Task: Search member softage.1@softage.net.
Action: Mouse moved to (162, 209)
Screenshot: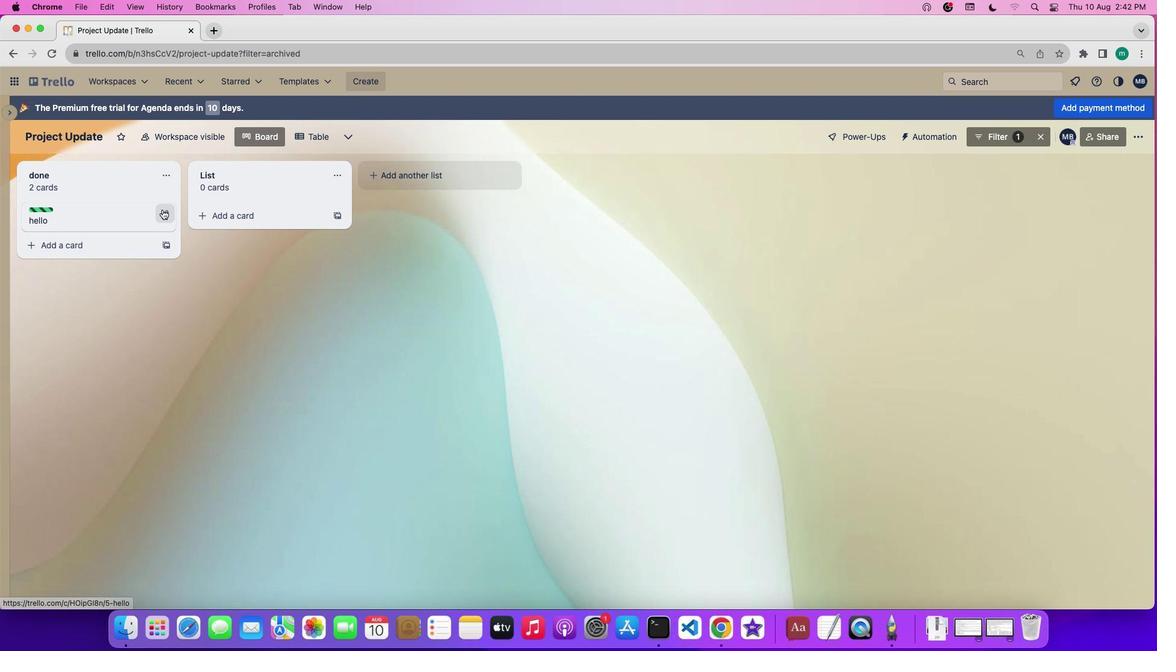 
Action: Mouse pressed left at (162, 209)
Screenshot: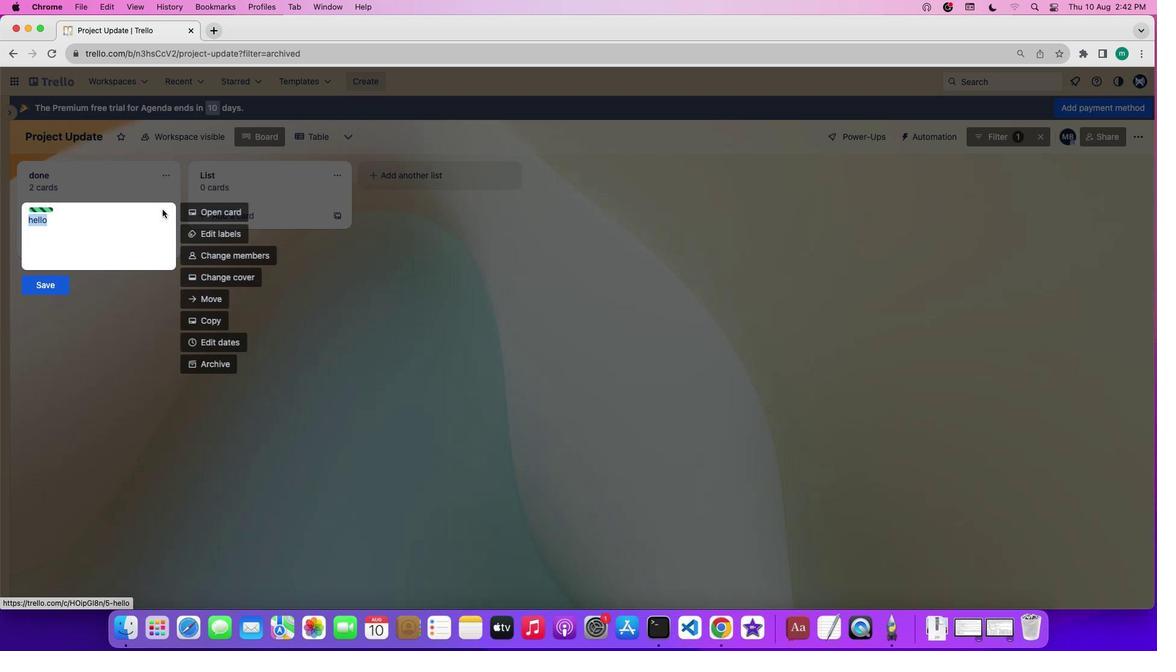 
Action: Mouse moved to (216, 261)
Screenshot: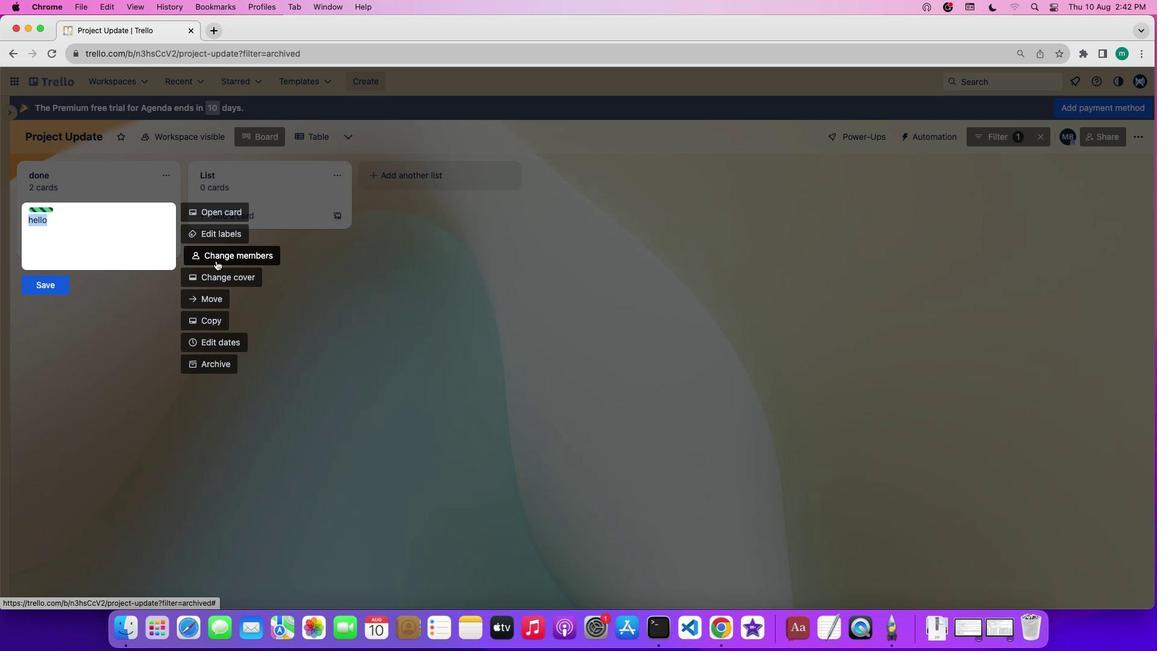 
Action: Mouse pressed left at (216, 261)
Screenshot: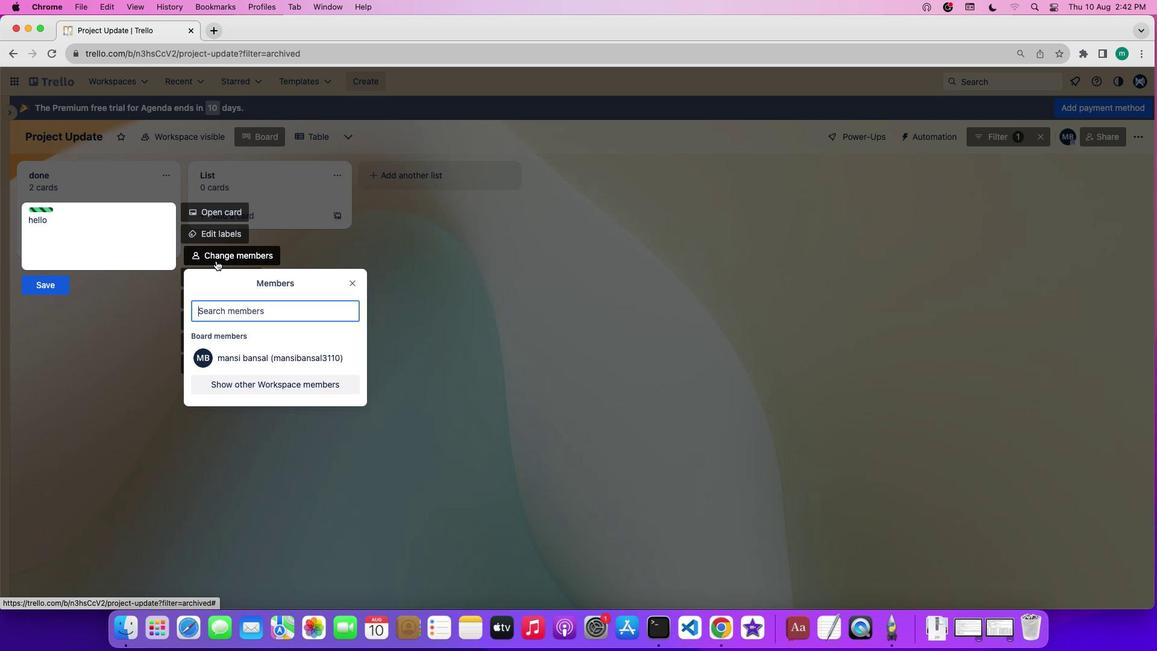 
Action: Mouse moved to (246, 308)
Screenshot: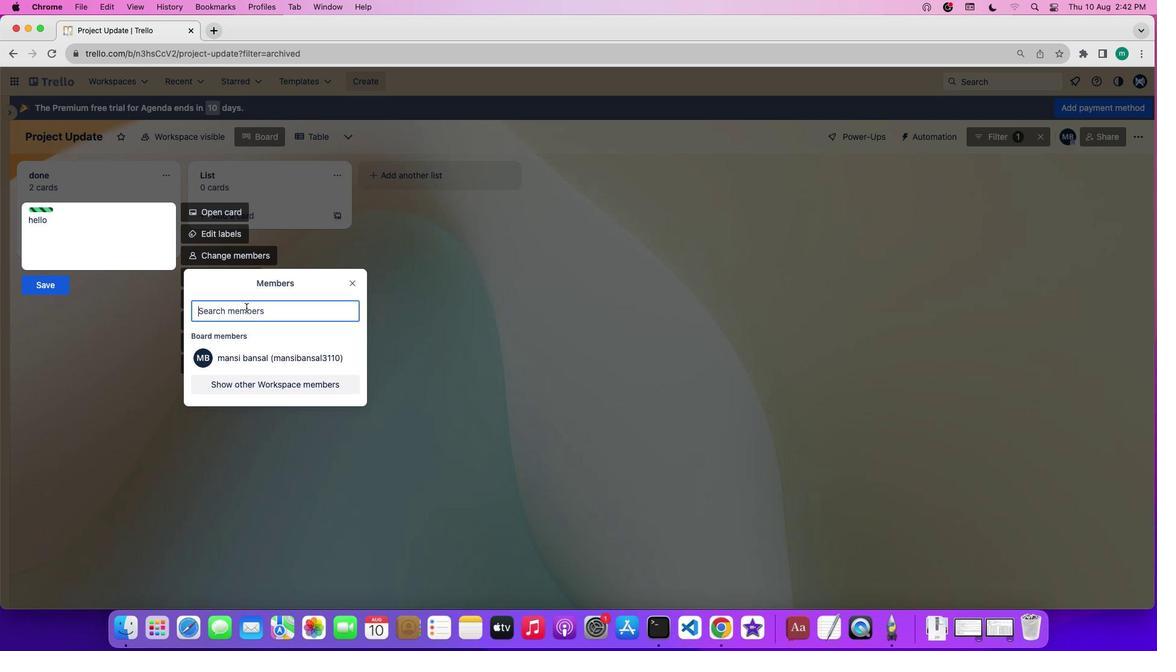 
Action: Mouse pressed left at (246, 308)
Screenshot: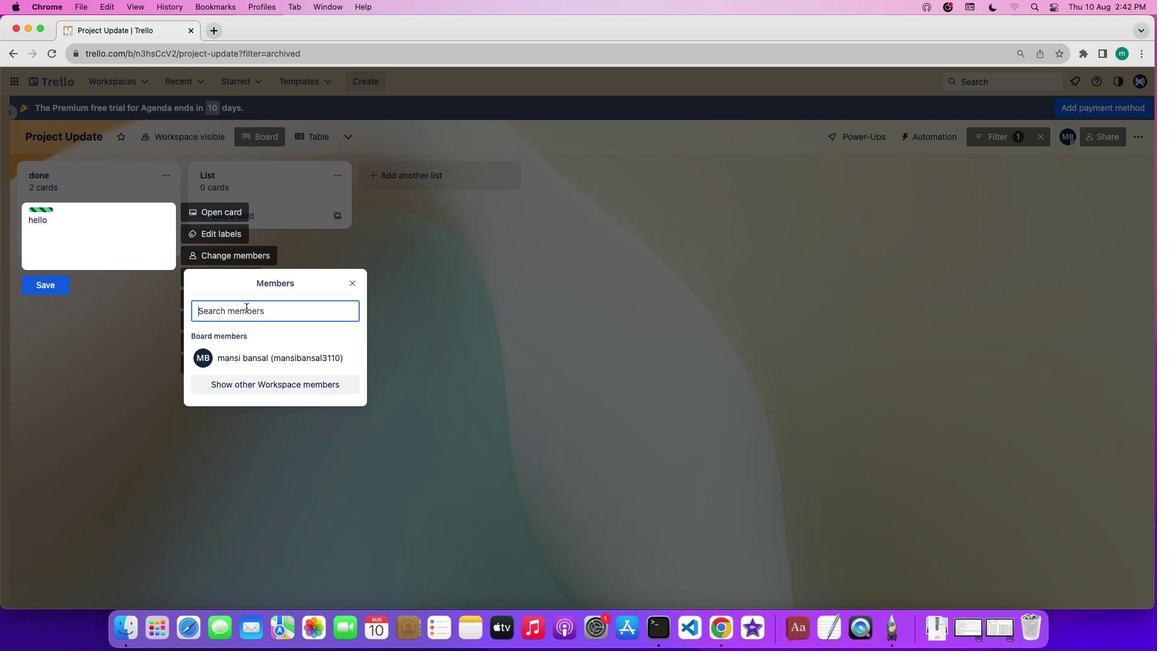 
Action: Key pressed 's''o''f''t''a''g''e''.''1'Key.shift_r'@''s''o''f''t''a''g''e''.''n''e''t'
Screenshot: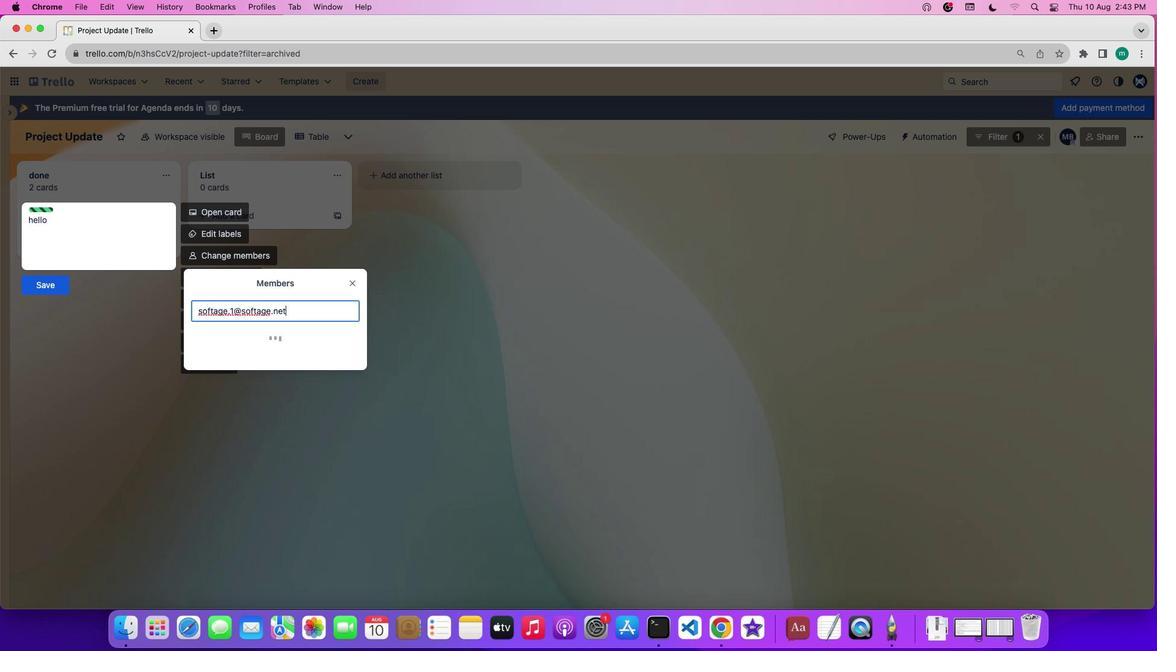 
Action: Mouse moved to (251, 343)
Screenshot: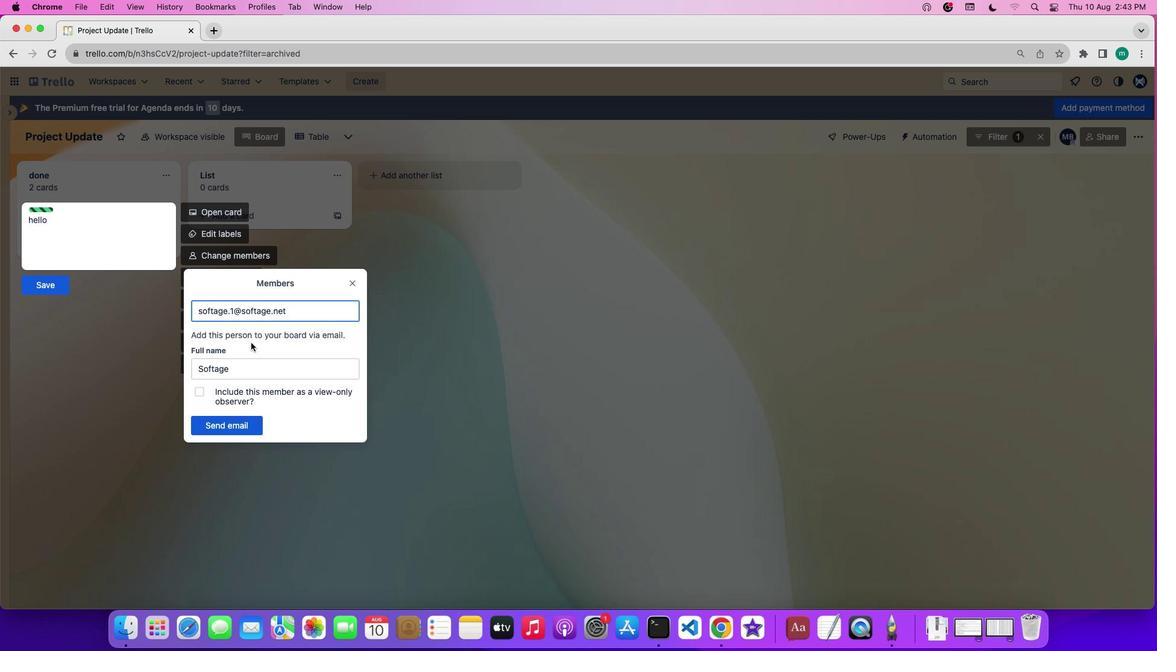 
